 Task: Change  the formatting of the data to Which is Less than 5, In conditional formating, put the option 'Green Fill with Dark Green Text. . 'In the sheet  Attendance Sheet for Weekly Reportingbook
Action: Mouse moved to (63, 178)
Screenshot: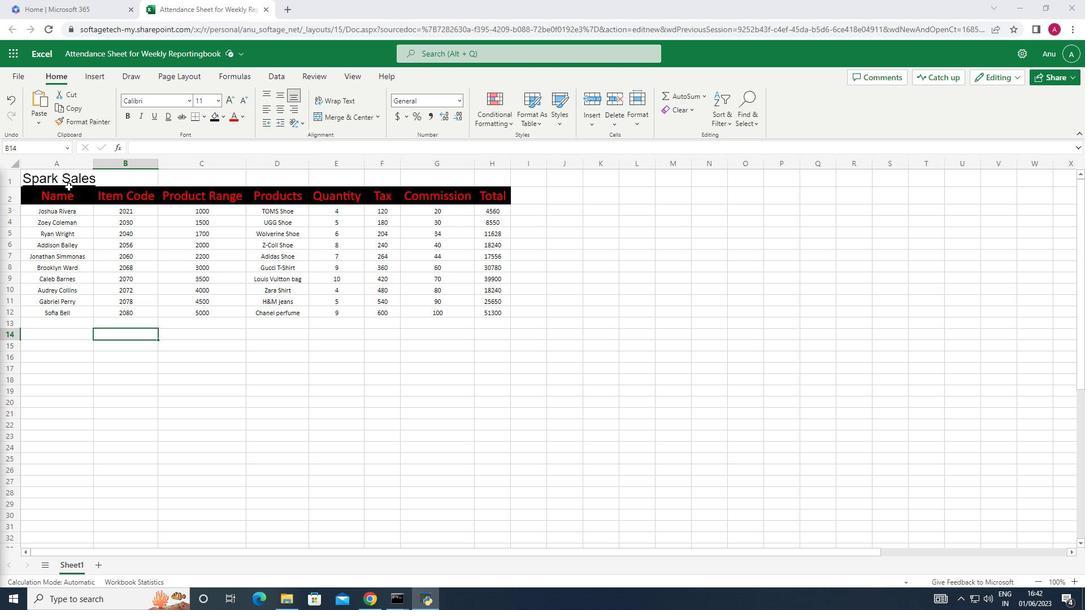 
Action: Mouse pressed left at (63, 178)
Screenshot: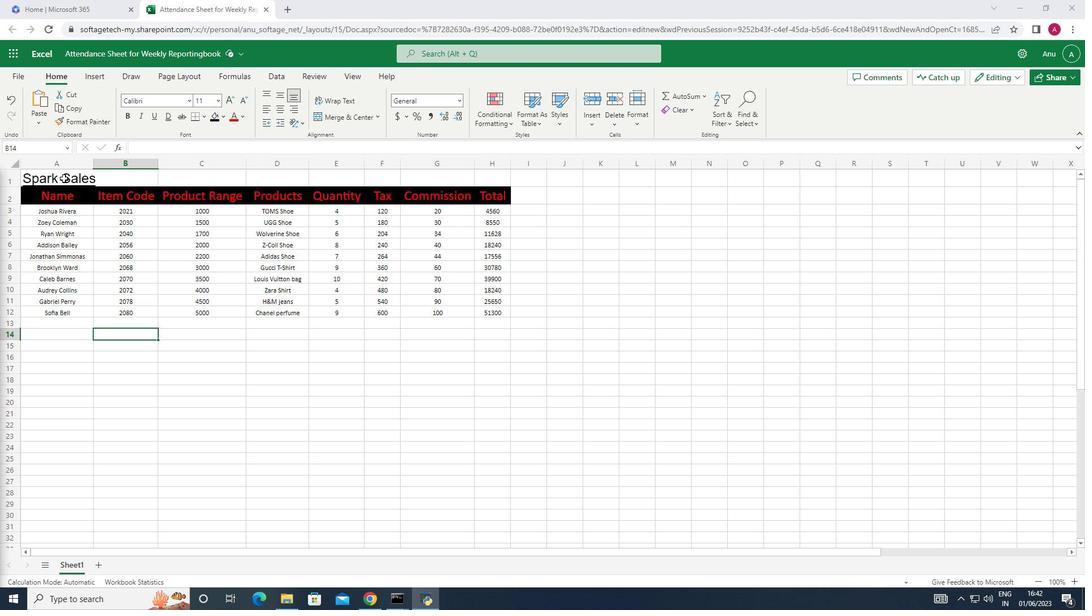 
Action: Mouse moved to (509, 124)
Screenshot: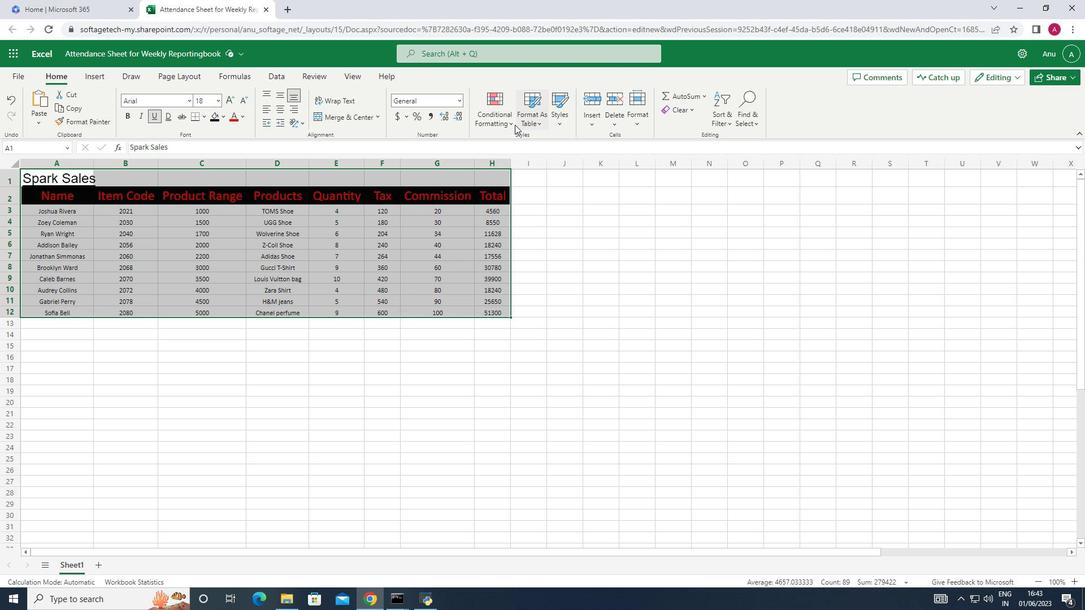 
Action: Mouse pressed left at (509, 124)
Screenshot: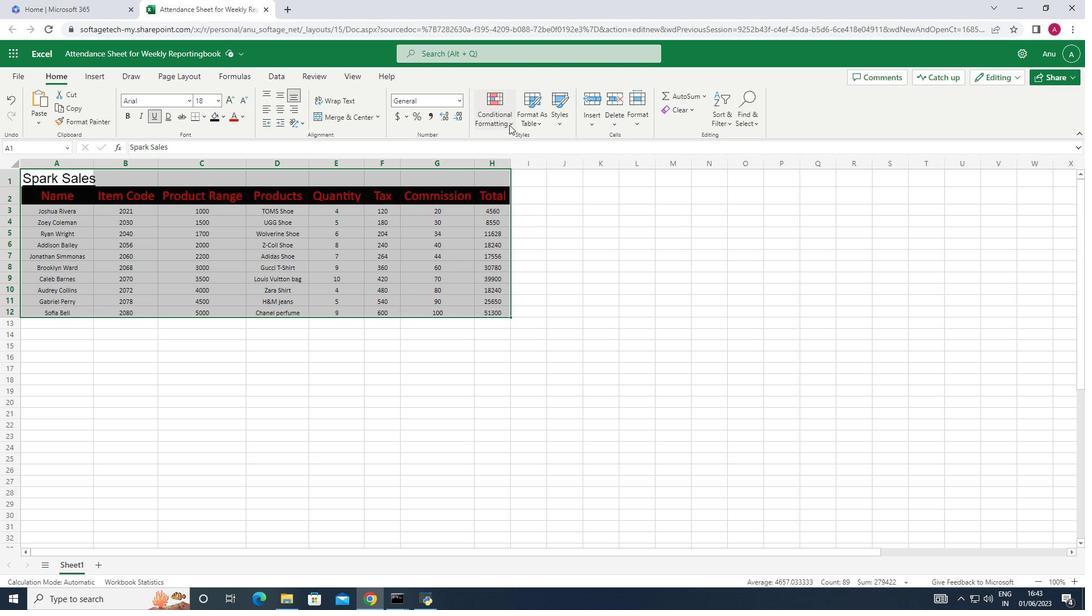 
Action: Mouse moved to (636, 169)
Screenshot: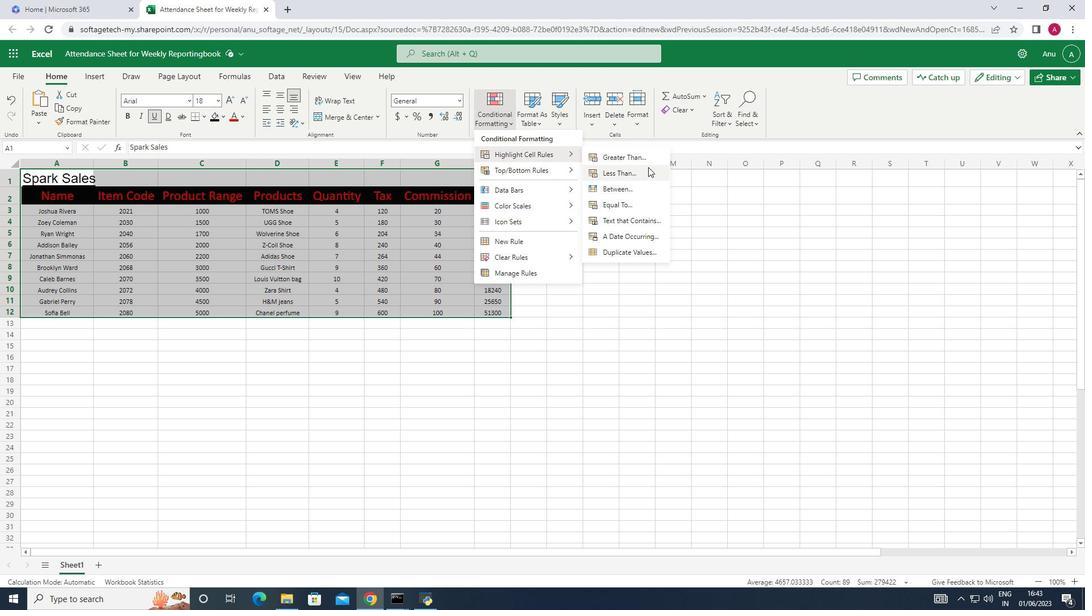 
Action: Mouse pressed left at (636, 169)
Screenshot: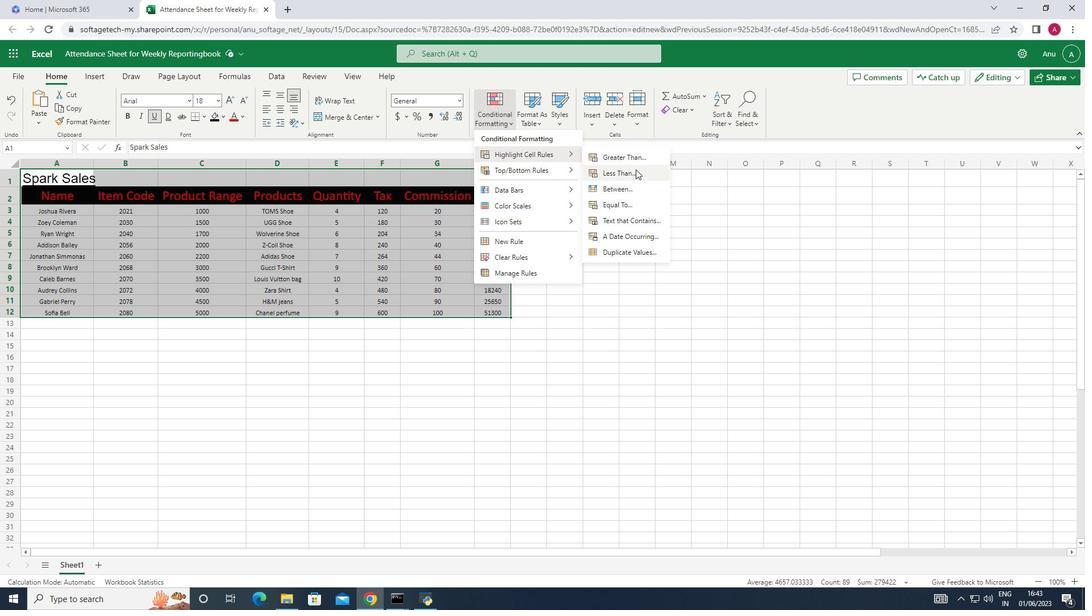 
Action: Key pressed 5
Screenshot: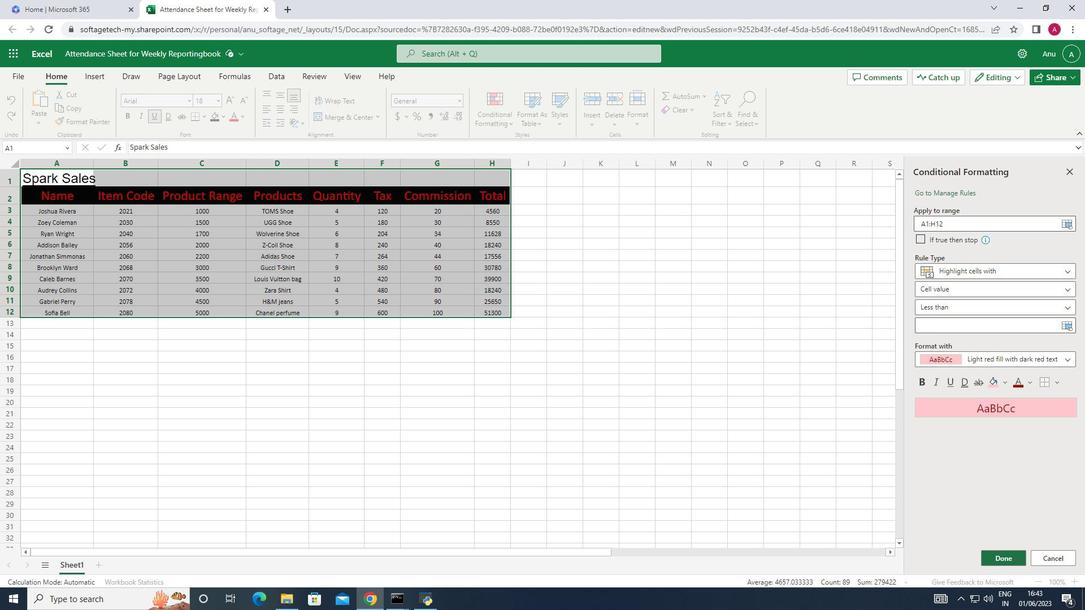 
Action: Mouse moved to (1000, 377)
Screenshot: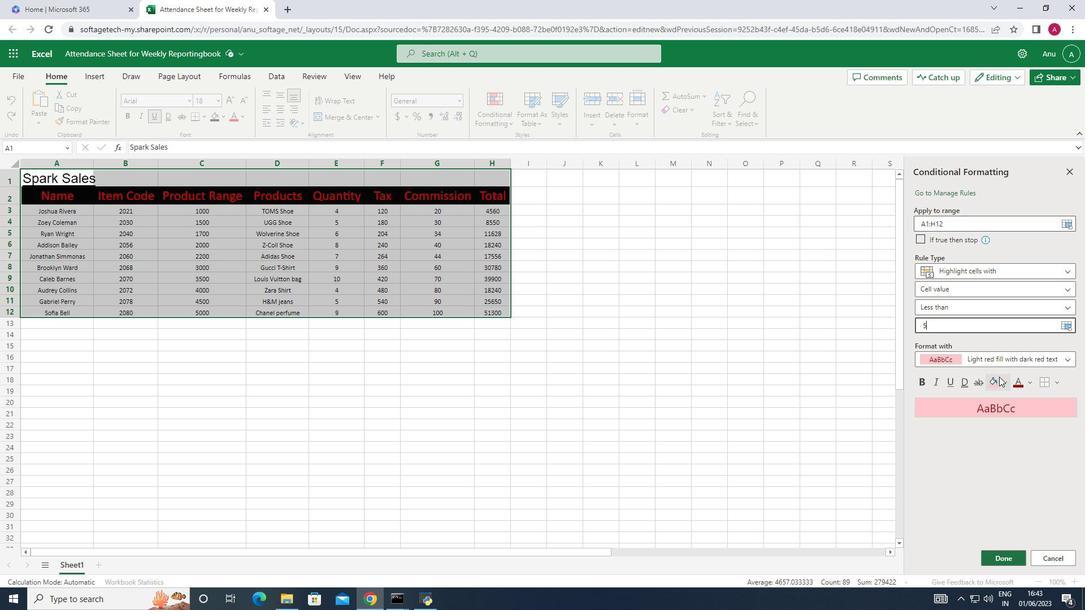 
Action: Mouse pressed left at (1000, 377)
Screenshot: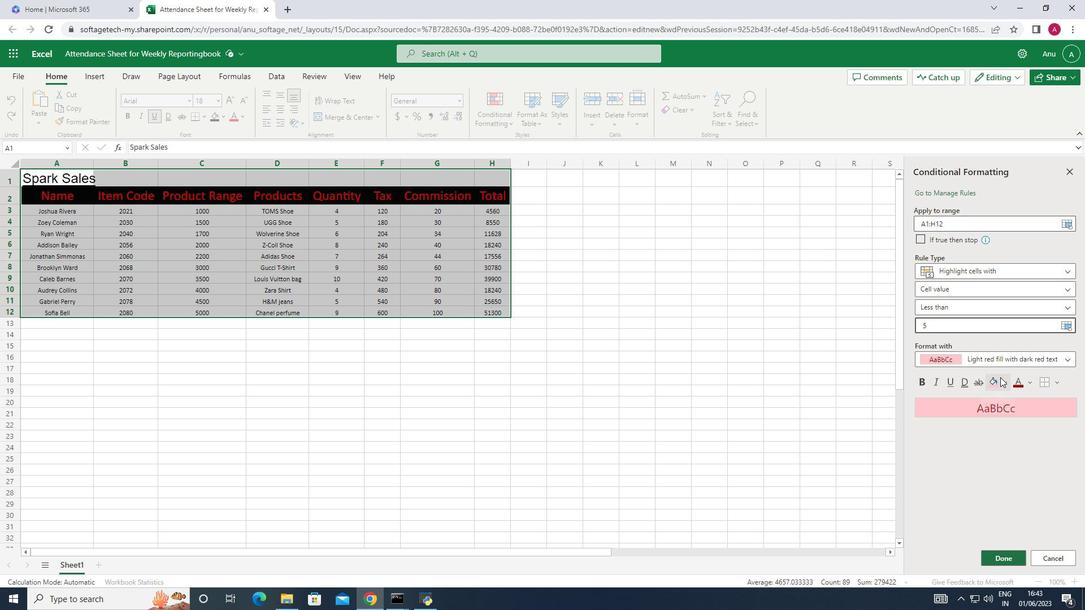 
Action: Mouse moved to (1067, 410)
Screenshot: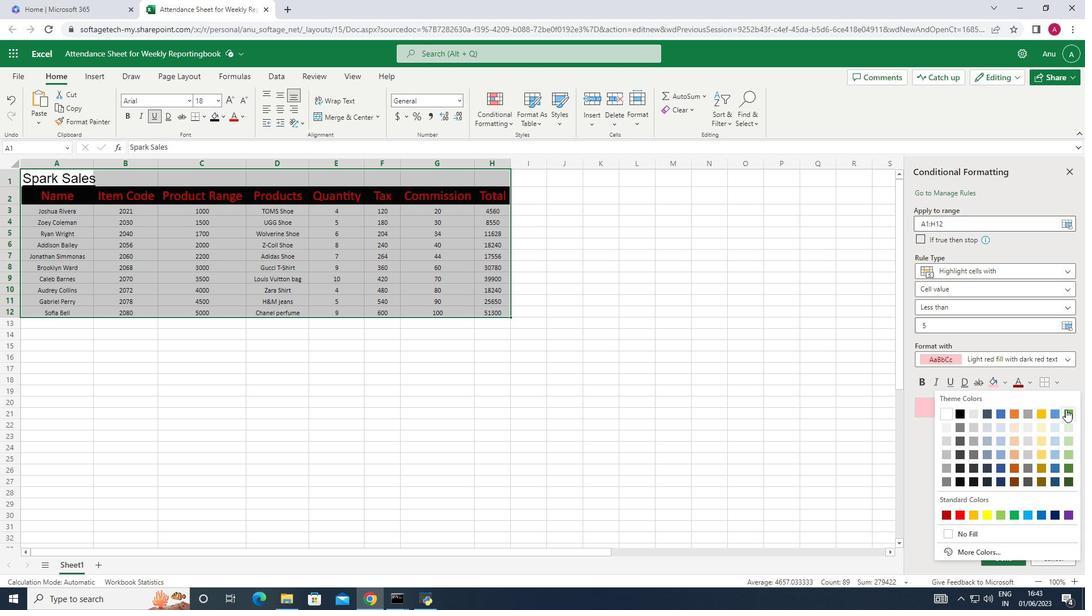 
Action: Mouse pressed left at (1067, 410)
Screenshot: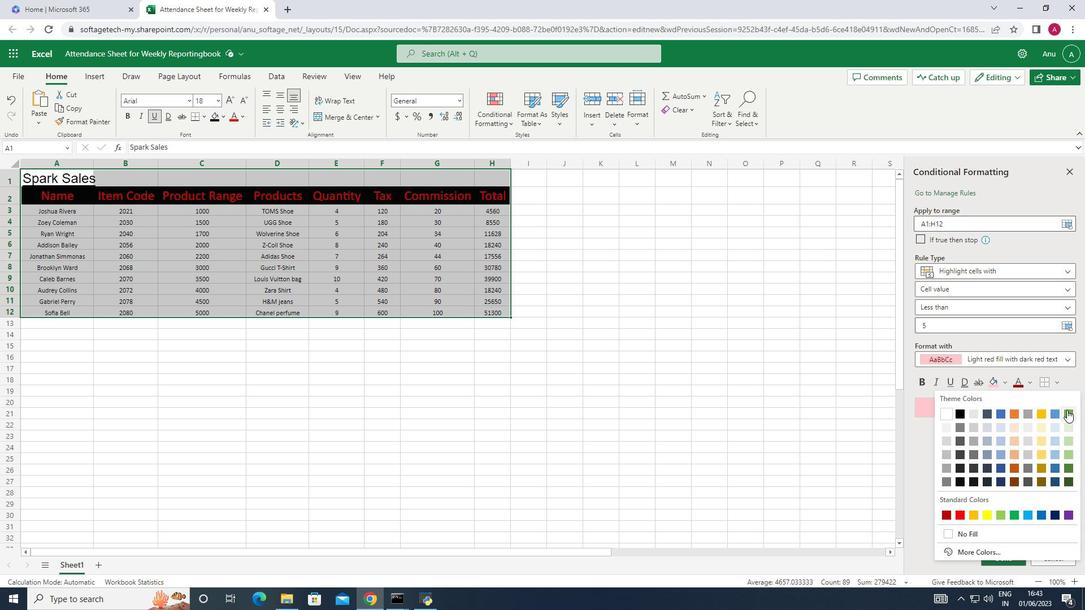 
Action: Mouse moved to (1029, 380)
Screenshot: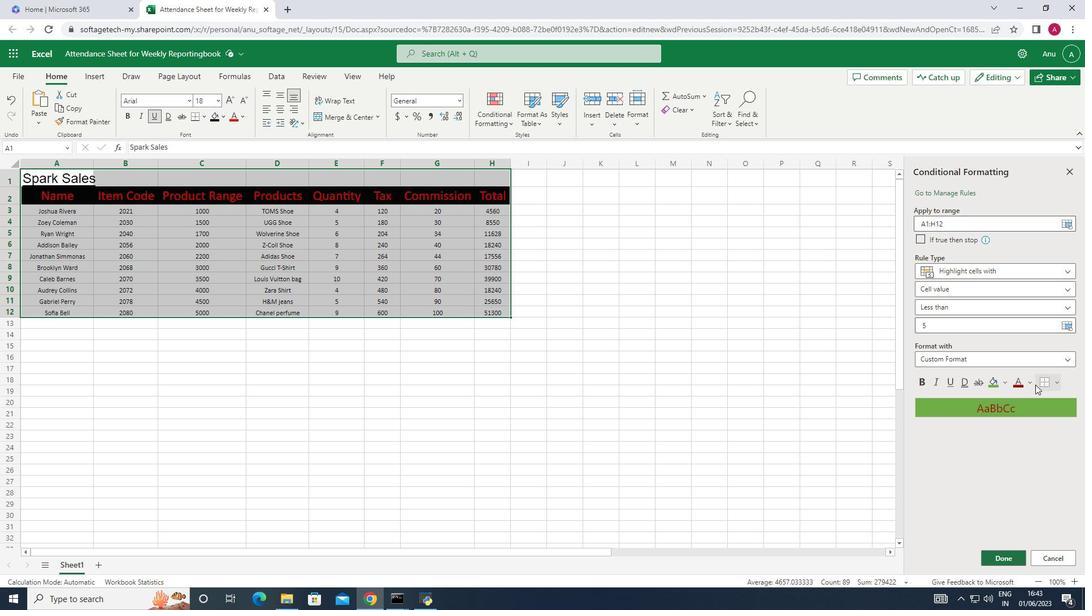 
Action: Mouse pressed left at (1029, 380)
Screenshot: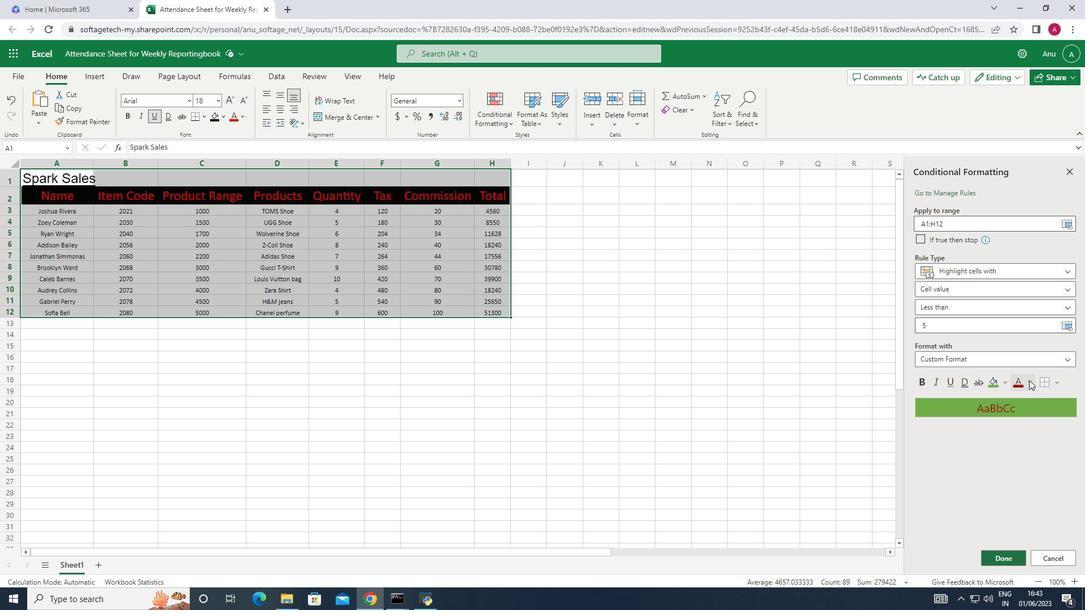 
Action: Mouse moved to (1071, 501)
Screenshot: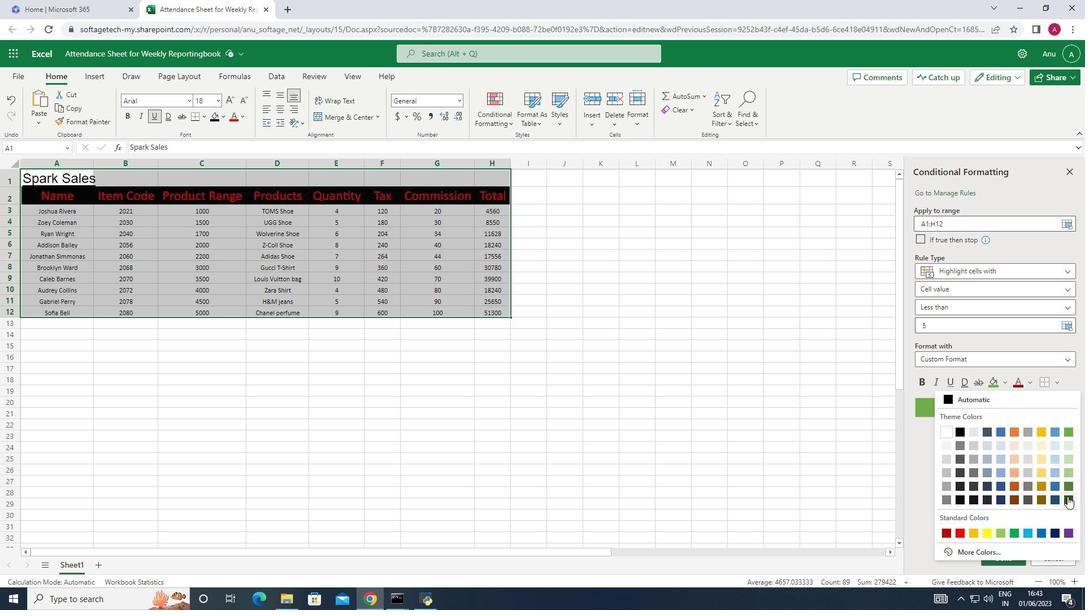 
Action: Mouse pressed left at (1071, 501)
Screenshot: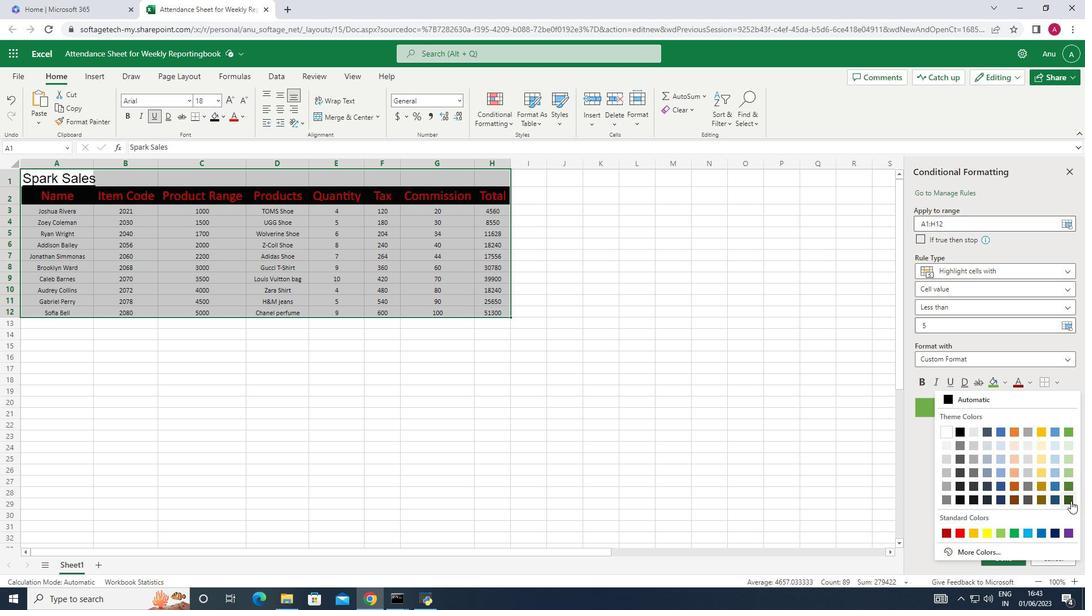 
Action: Mouse moved to (1014, 560)
Screenshot: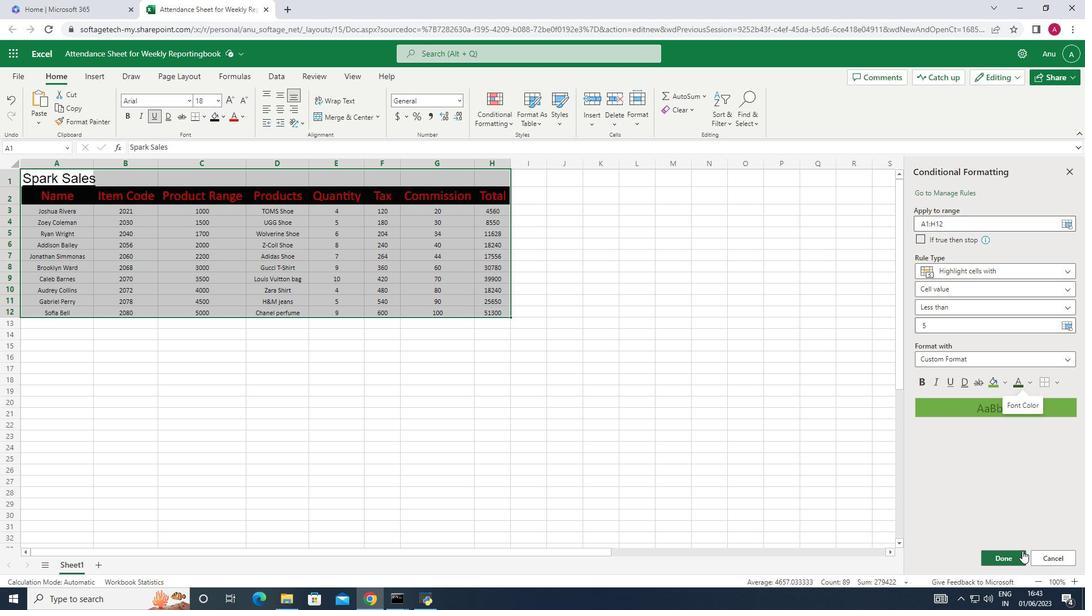 
Action: Mouse pressed left at (1014, 560)
Screenshot: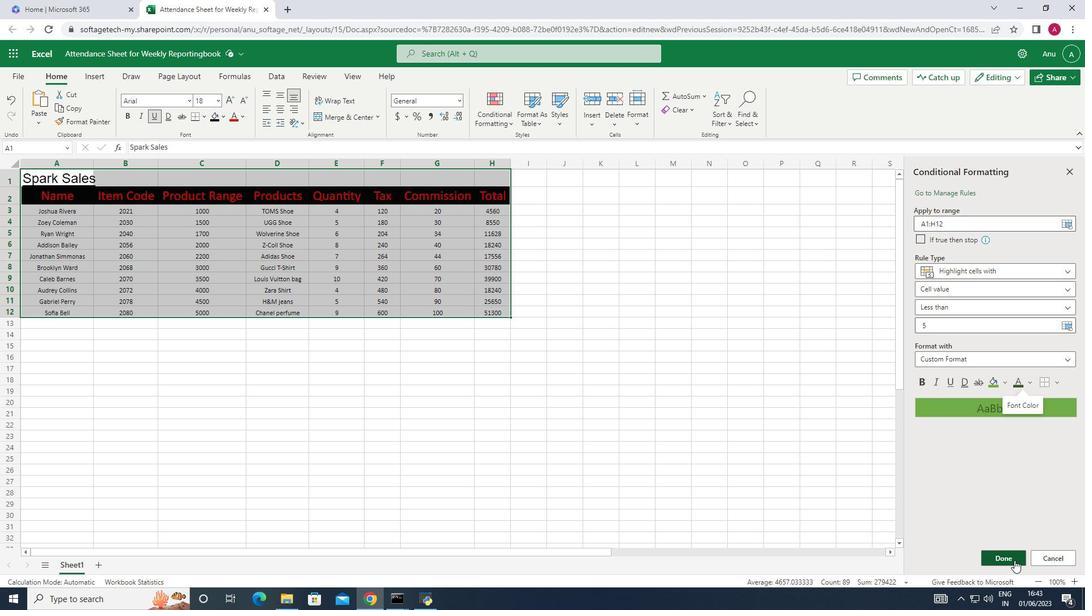 
Action: Mouse moved to (390, 408)
Screenshot: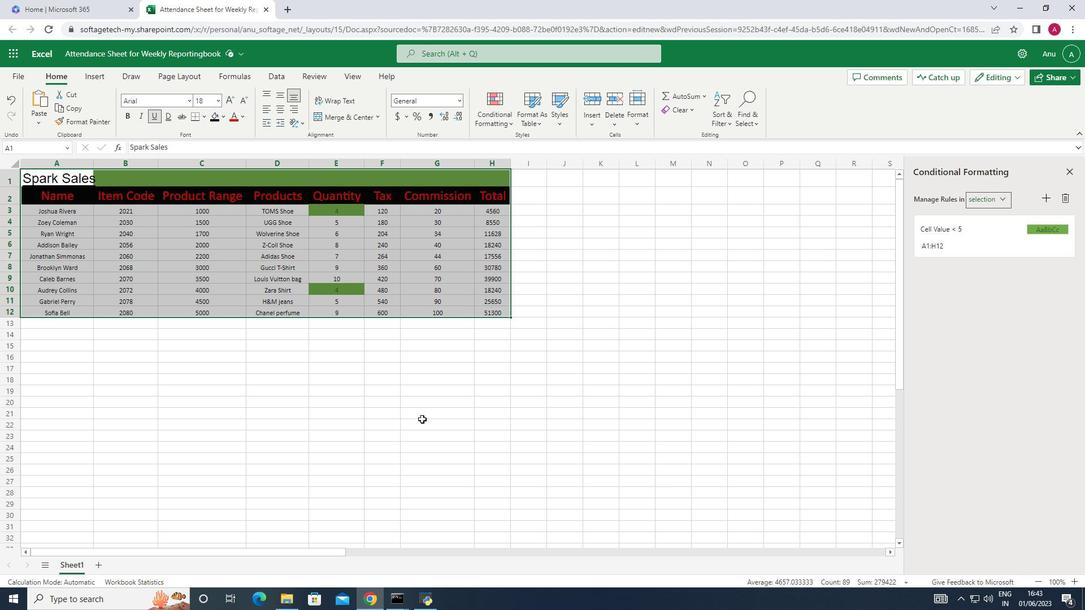 
Action: Mouse pressed left at (390, 408)
Screenshot: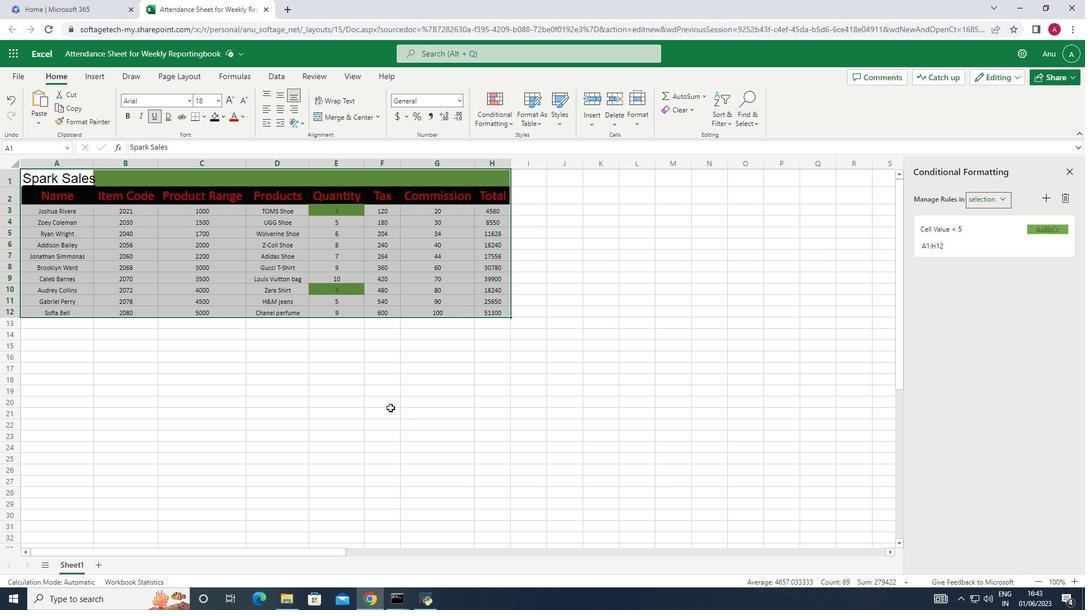 
Action: Mouse moved to (91, 160)
Screenshot: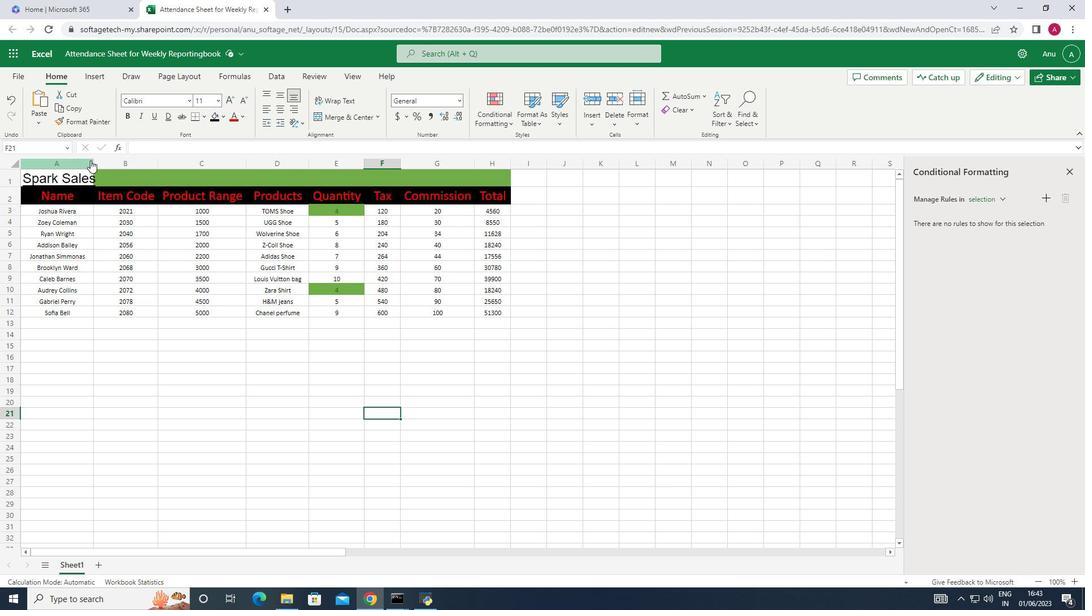 
Action: Mouse pressed left at (91, 160)
Screenshot: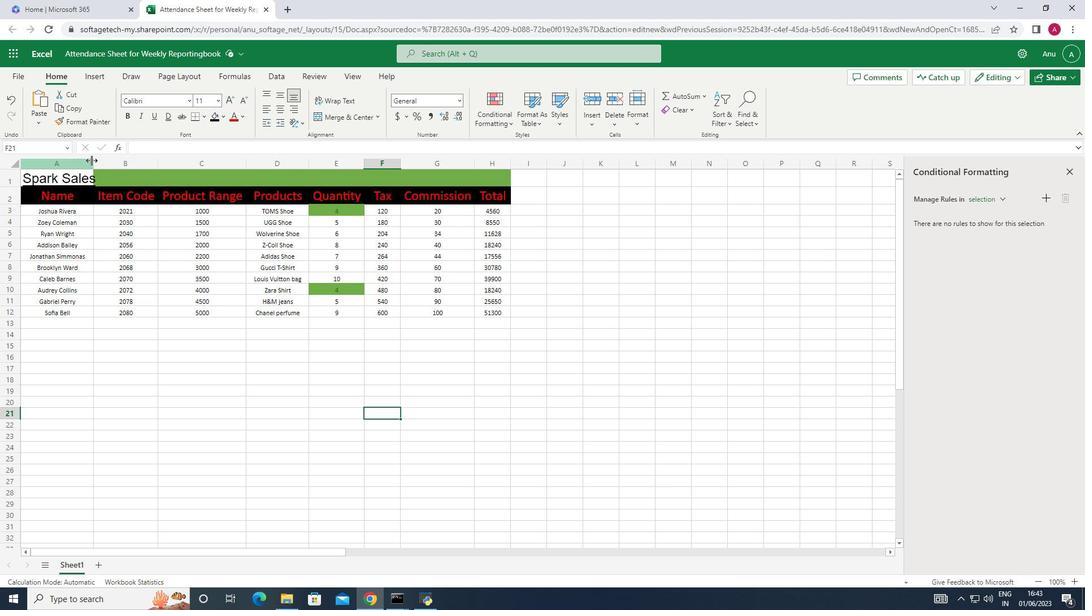 
Action: Mouse pressed left at (91, 160)
Screenshot: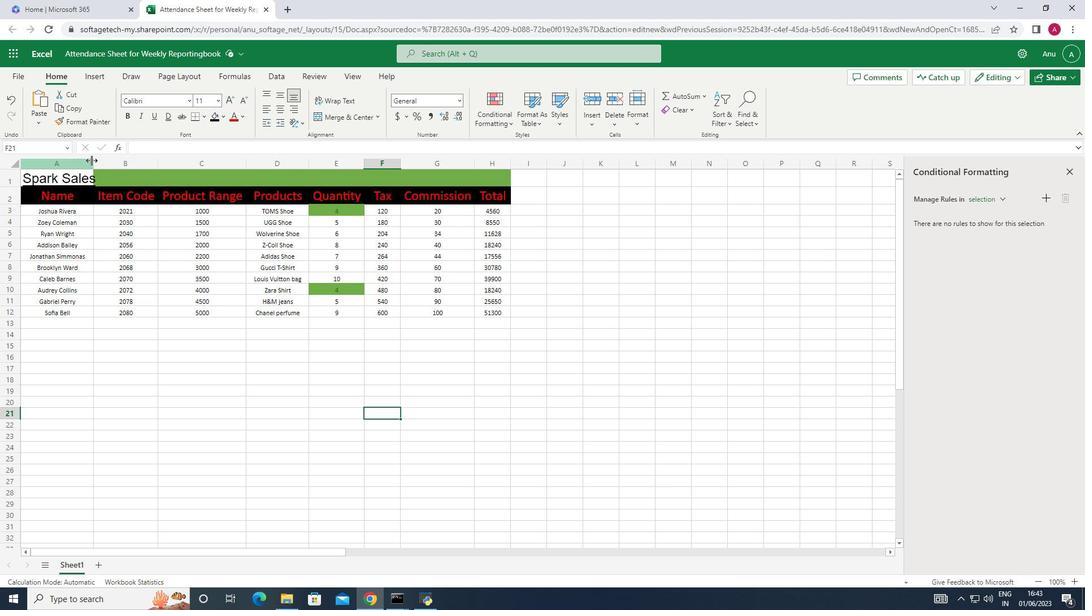 
Action: Mouse moved to (175, 419)
Screenshot: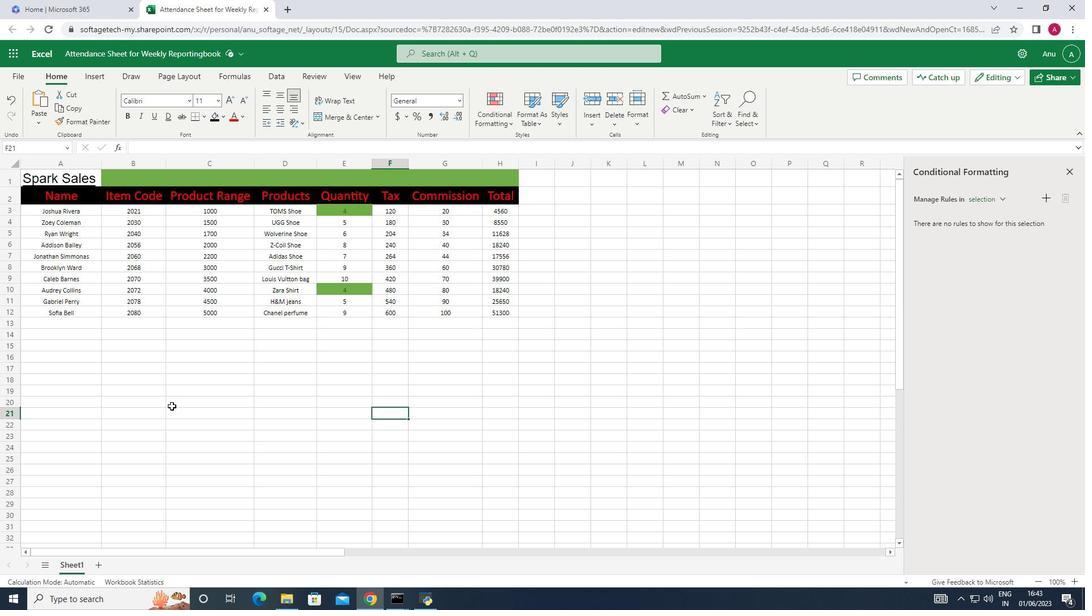 
Action: Mouse pressed left at (175, 419)
Screenshot: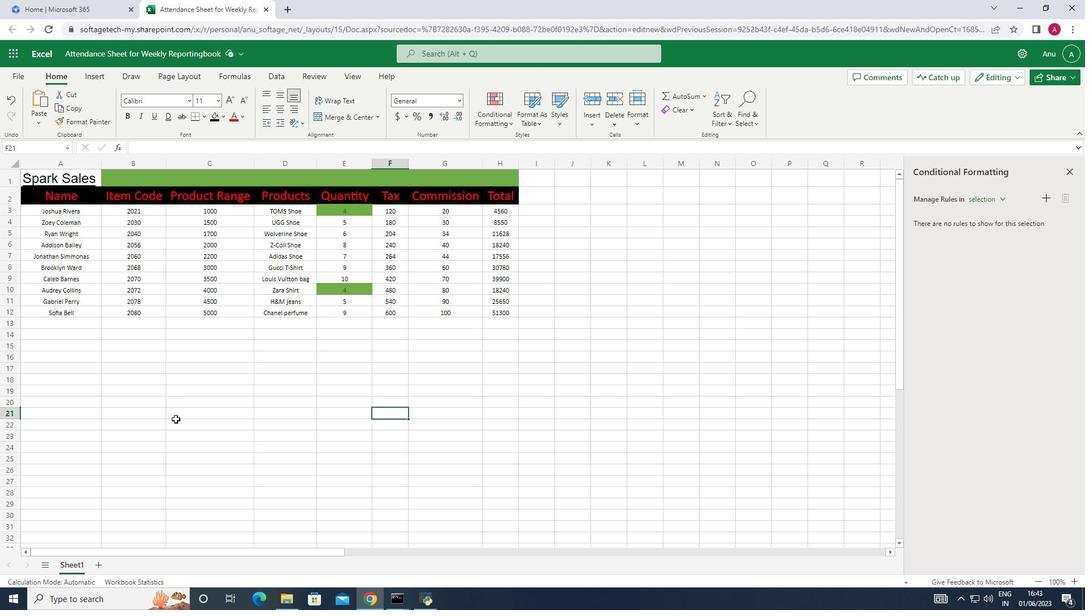 
Action: Mouse moved to (176, 416)
Screenshot: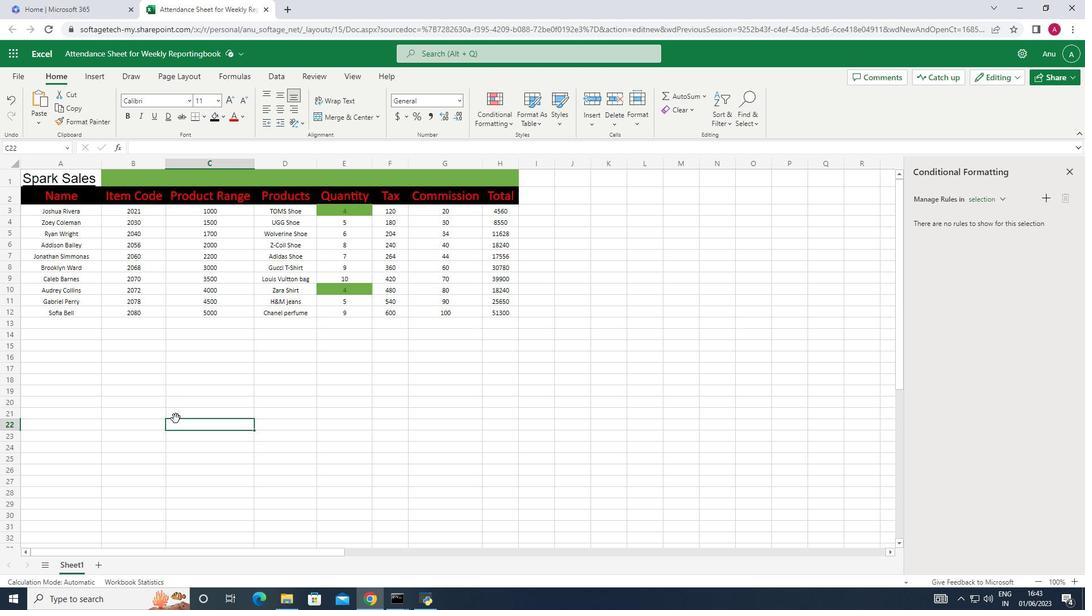 
